 Task: Look for products in the category "Soups" from Blount only.
Action: Mouse moved to (21, 115)
Screenshot: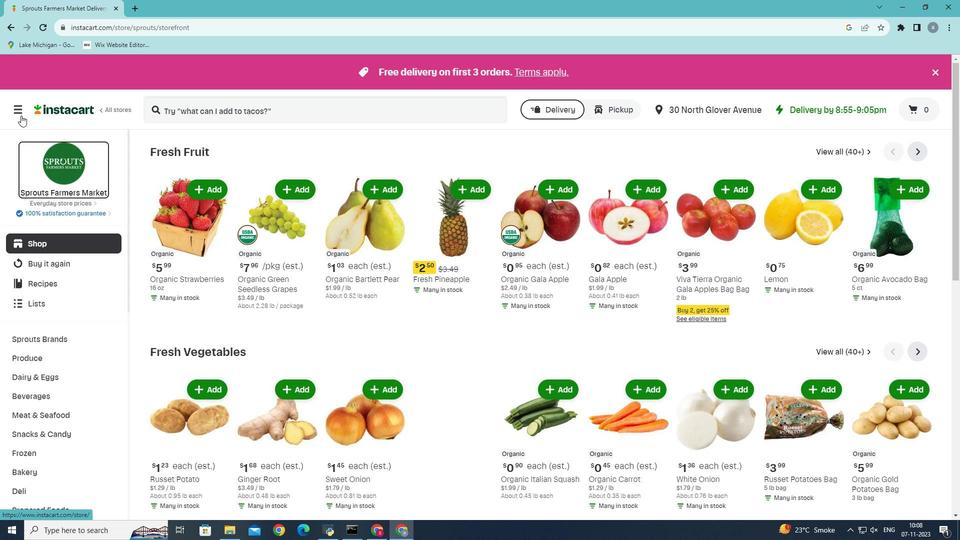 
Action: Mouse pressed left at (21, 115)
Screenshot: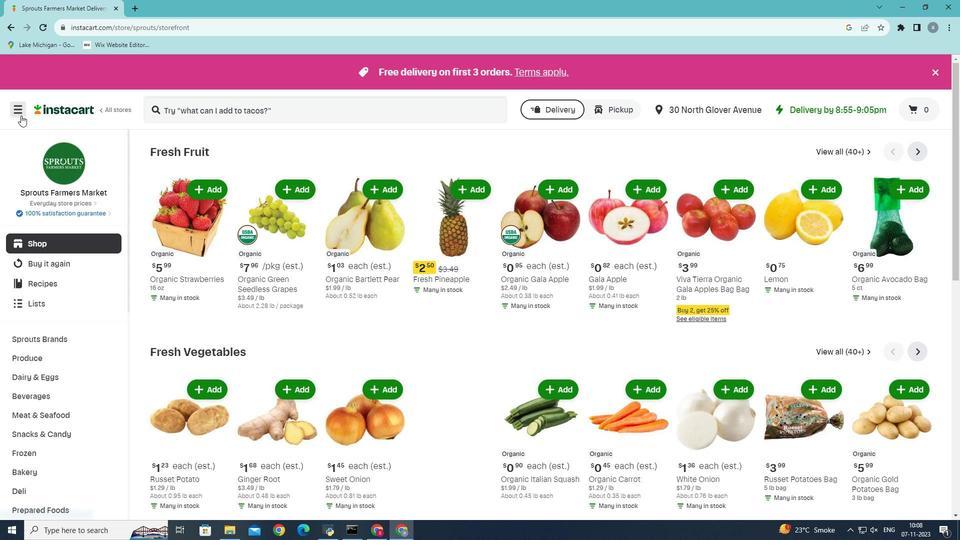 
Action: Mouse moved to (46, 276)
Screenshot: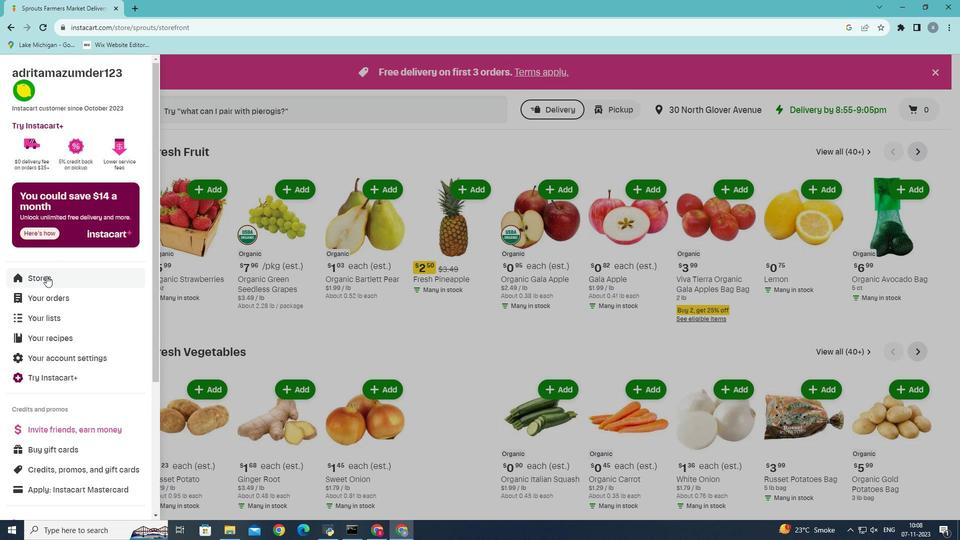 
Action: Mouse pressed left at (46, 276)
Screenshot: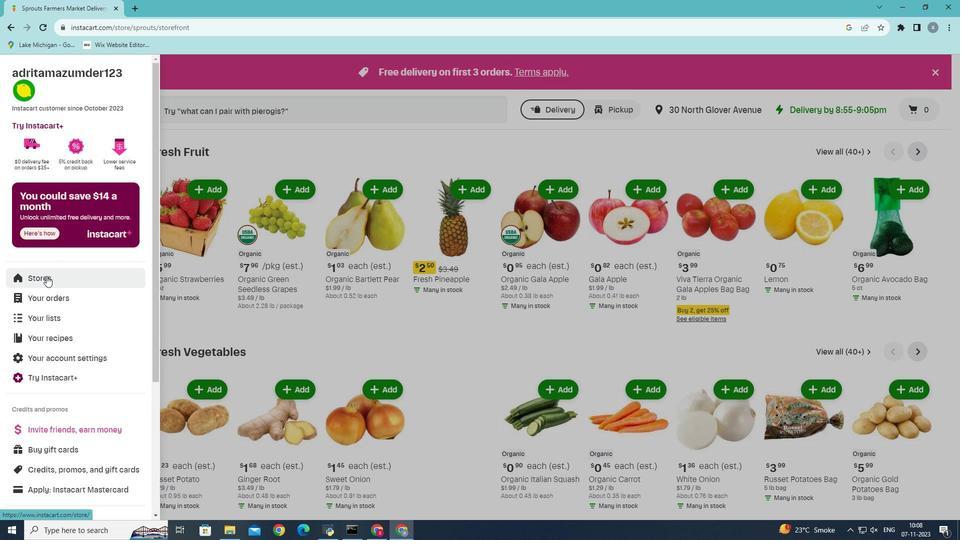 
Action: Mouse moved to (238, 115)
Screenshot: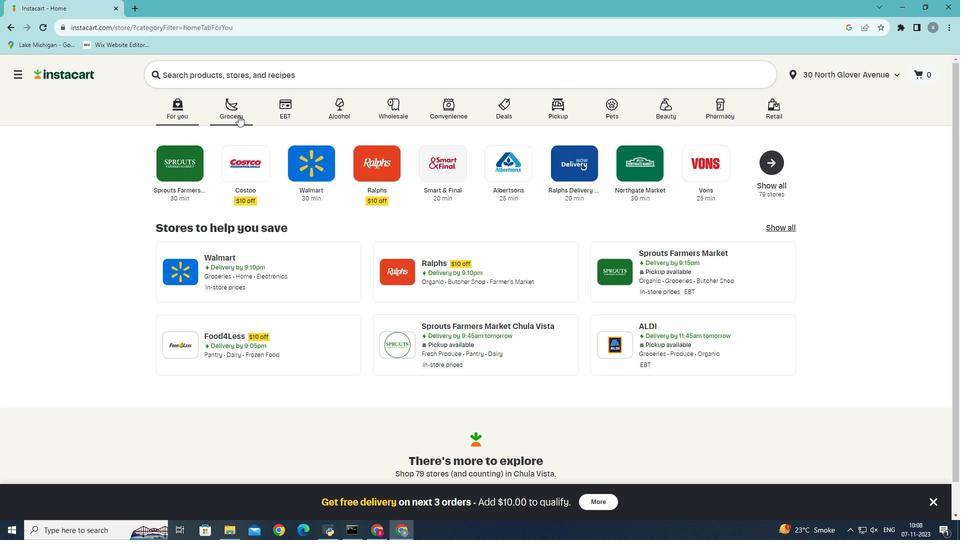 
Action: Mouse pressed left at (238, 115)
Screenshot: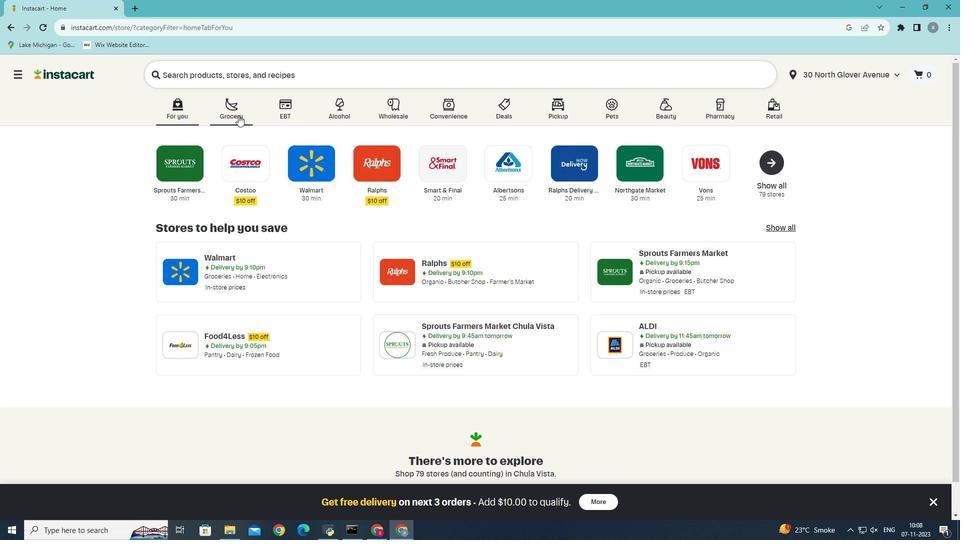
Action: Mouse moved to (215, 297)
Screenshot: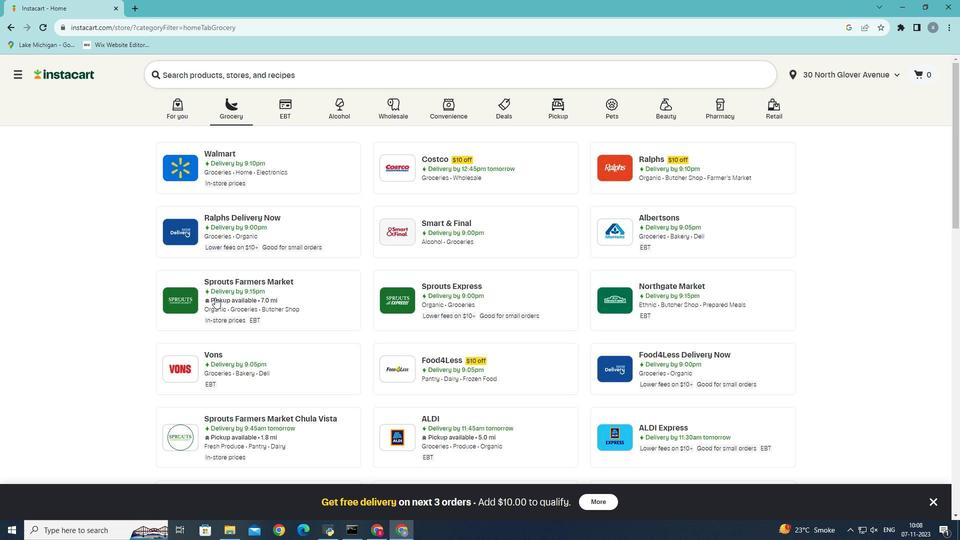 
Action: Mouse pressed left at (215, 297)
Screenshot: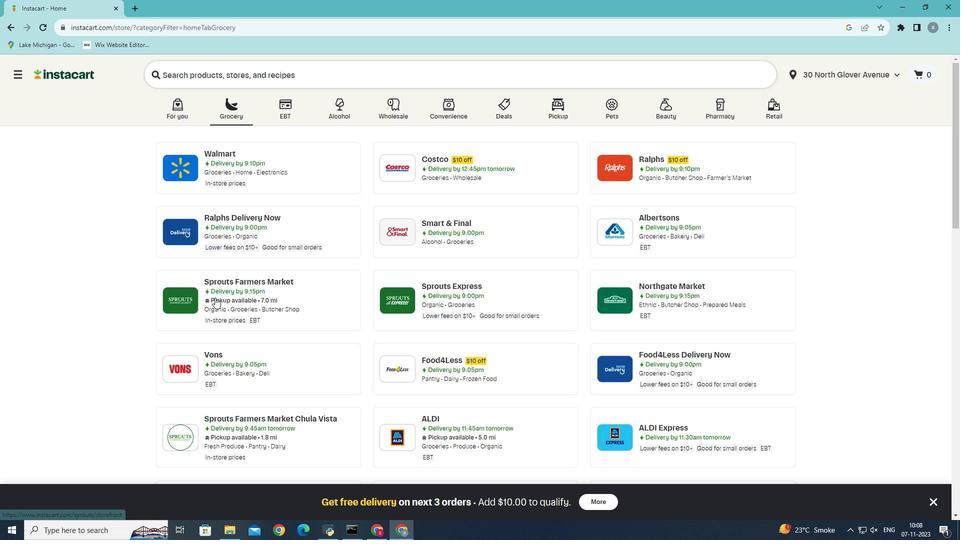 
Action: Mouse moved to (40, 509)
Screenshot: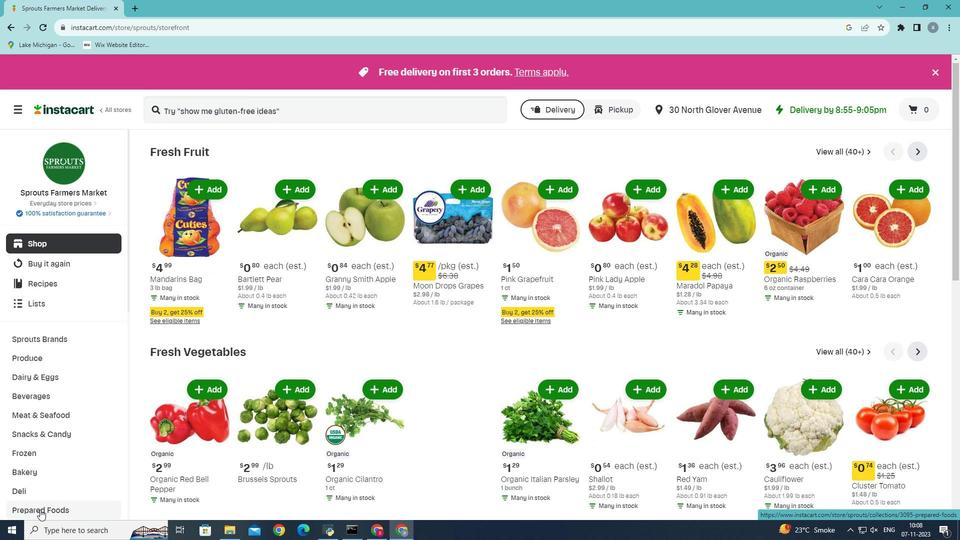 
Action: Mouse pressed left at (40, 509)
Screenshot: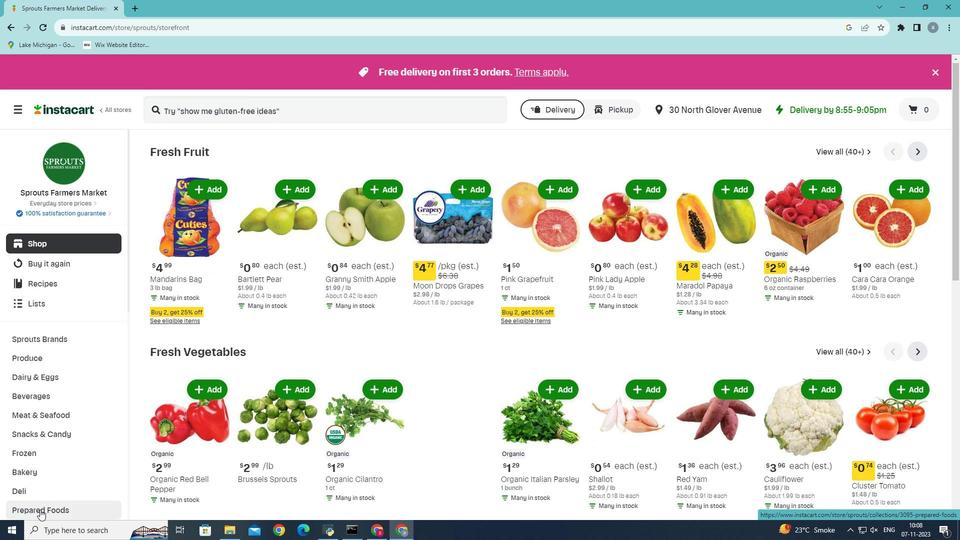 
Action: Mouse moved to (506, 175)
Screenshot: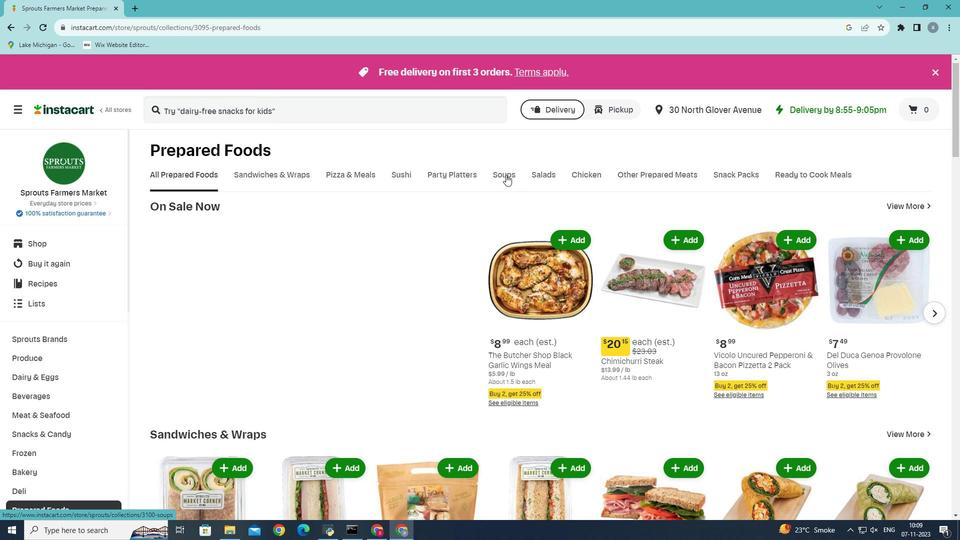 
Action: Mouse pressed left at (506, 175)
Screenshot: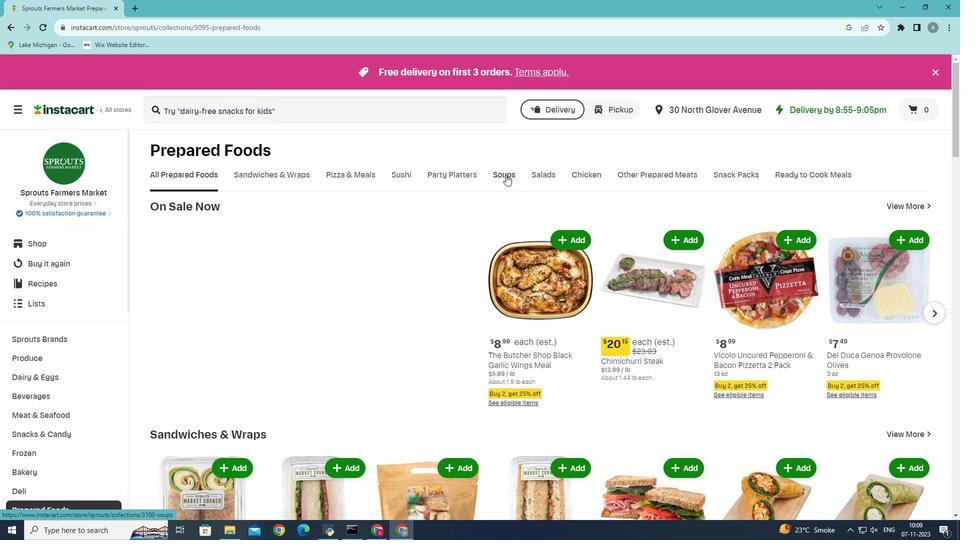 
Action: Mouse moved to (238, 208)
Screenshot: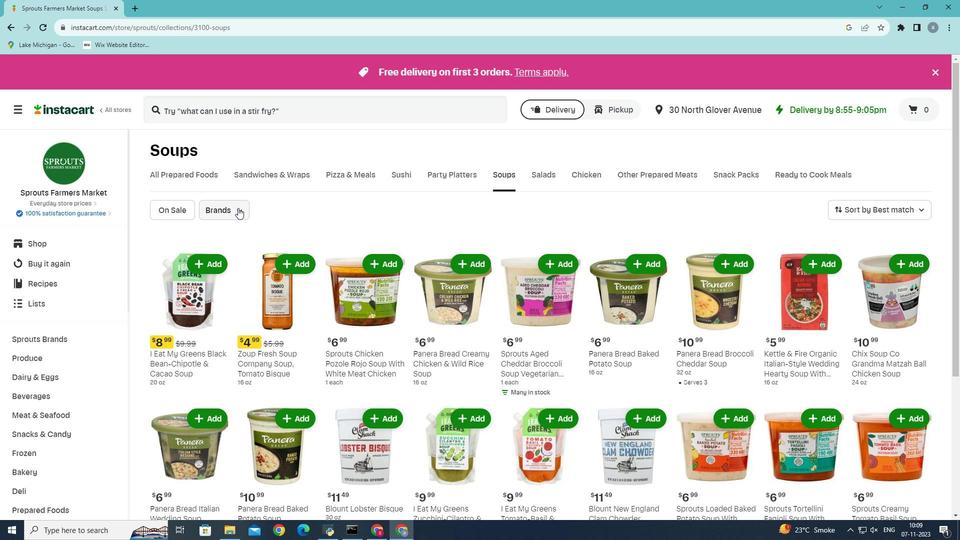 
Action: Mouse pressed left at (238, 208)
Screenshot: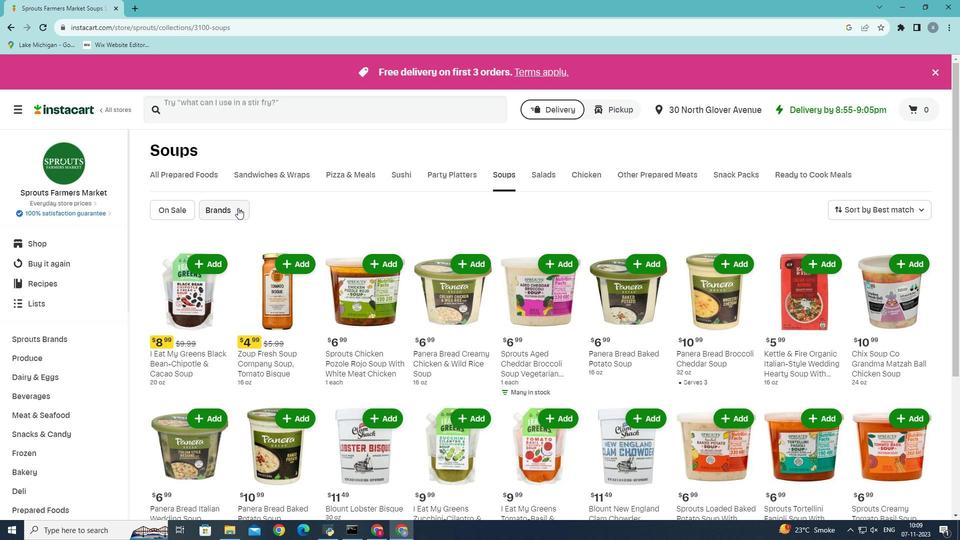 
Action: Mouse moved to (256, 316)
Screenshot: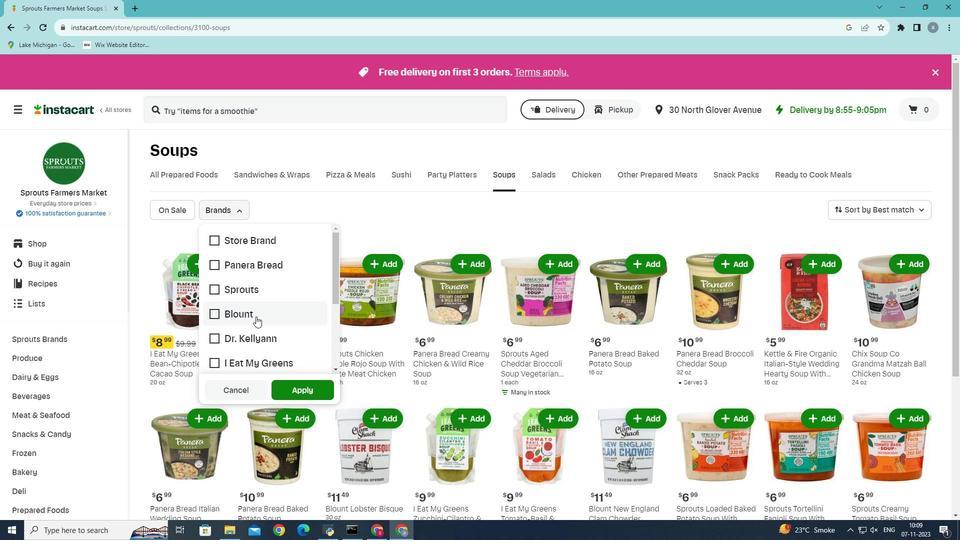 
Action: Mouse pressed left at (256, 316)
Screenshot: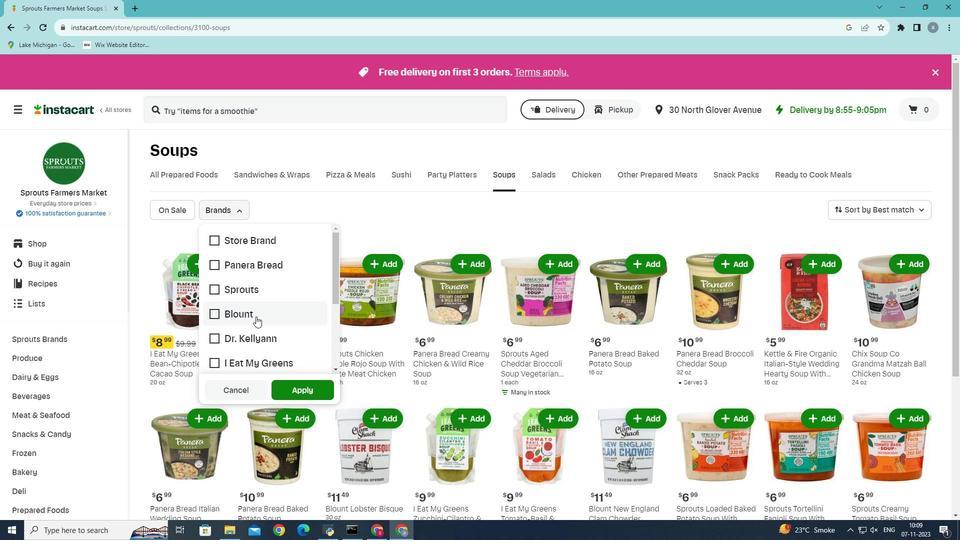 
Action: Mouse moved to (305, 390)
Screenshot: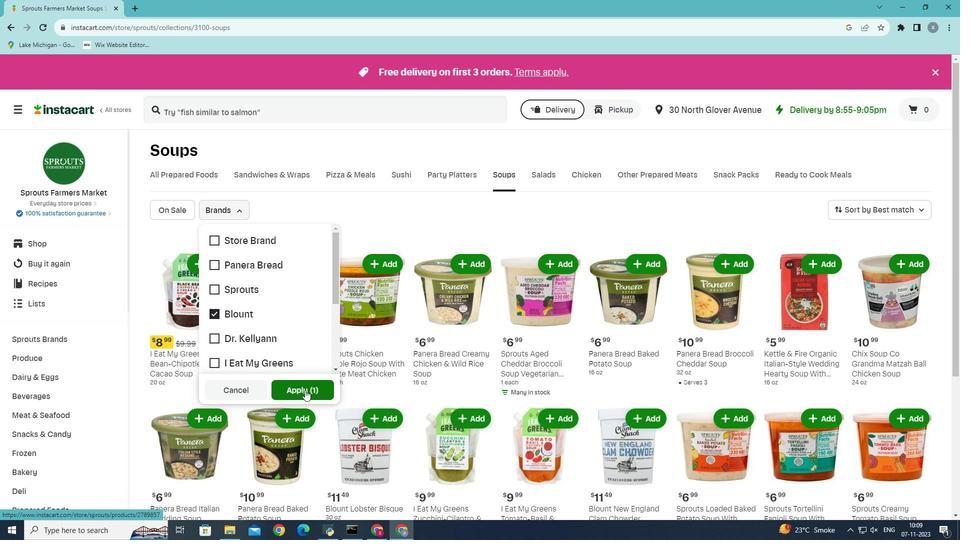 
Action: Mouse pressed left at (305, 390)
Screenshot: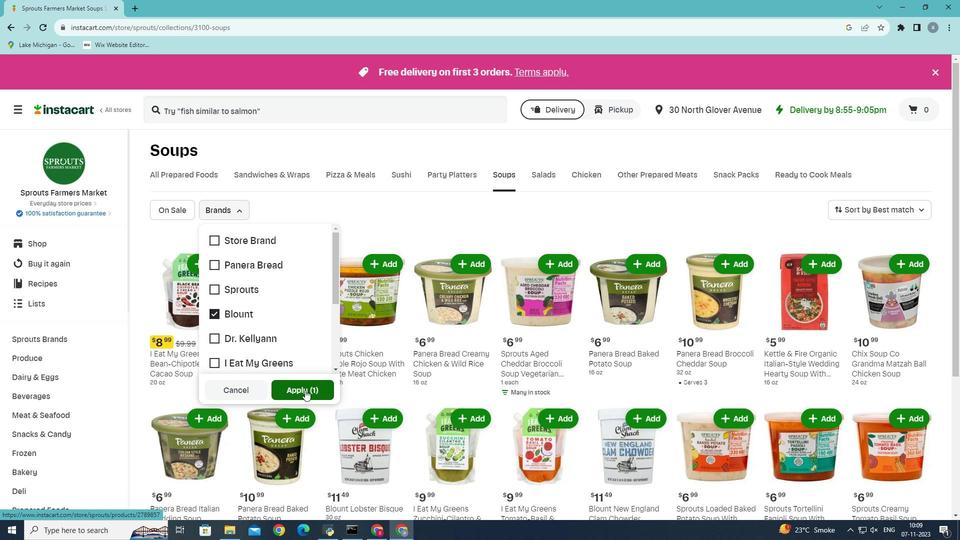
Action: Mouse moved to (312, 346)
Screenshot: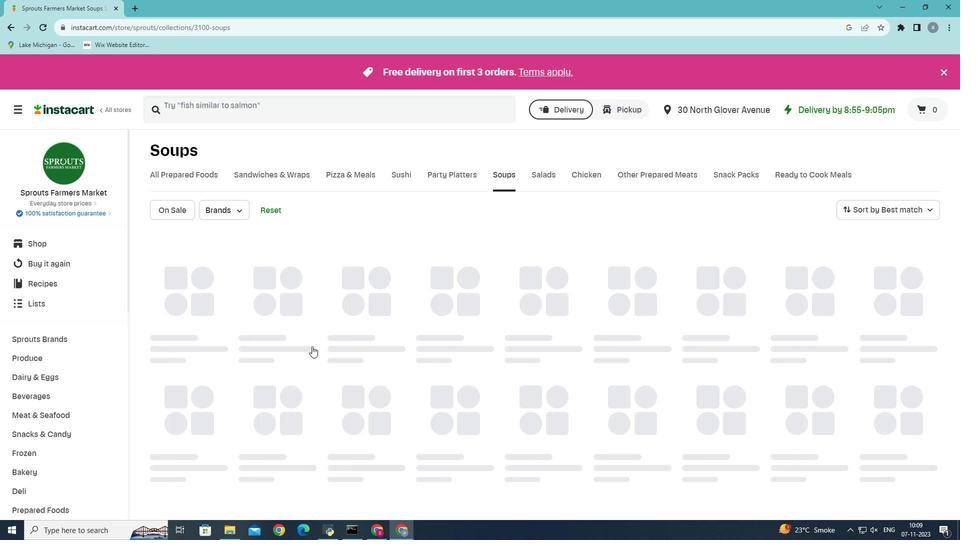 
